 Task: Check the details of the extension "Grammarly".
Action: Mouse moved to (1368, 39)
Screenshot: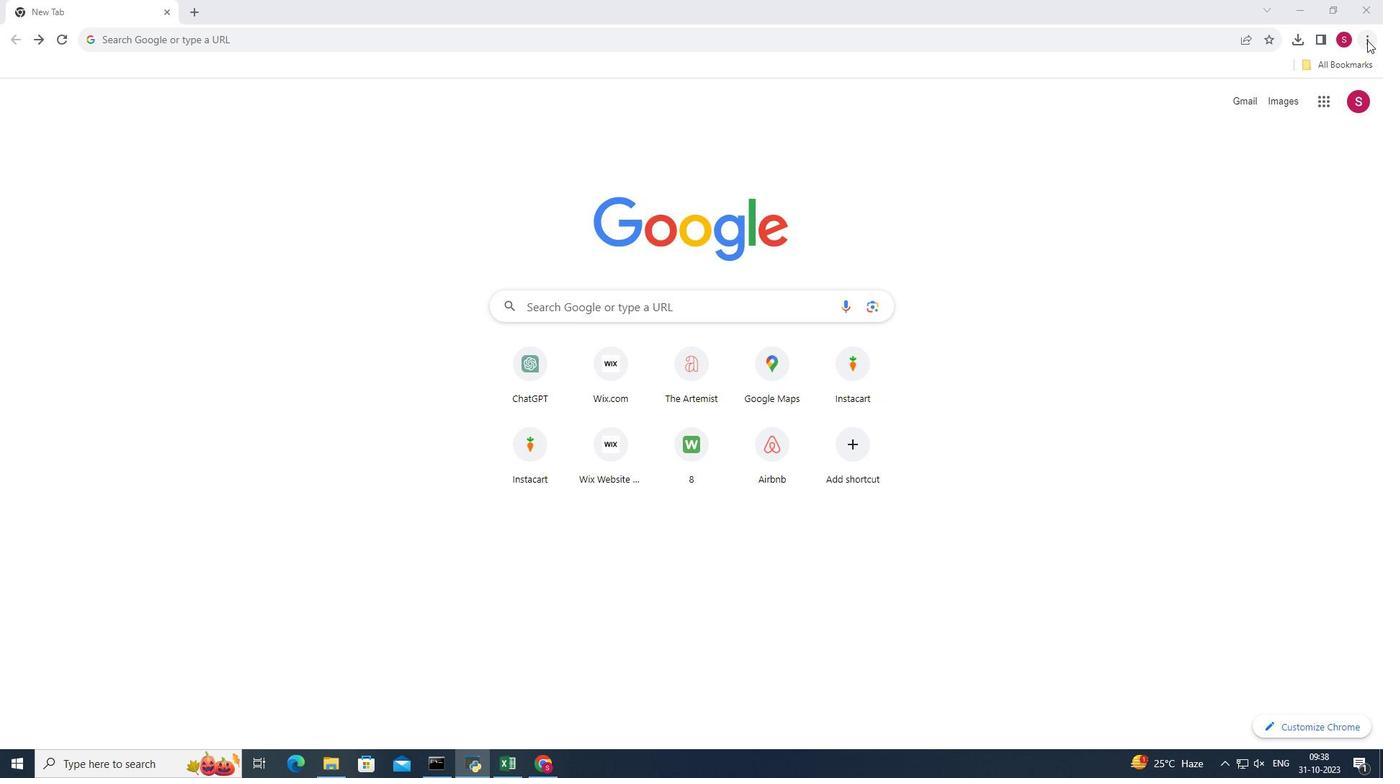 
Action: Mouse pressed left at (1368, 39)
Screenshot: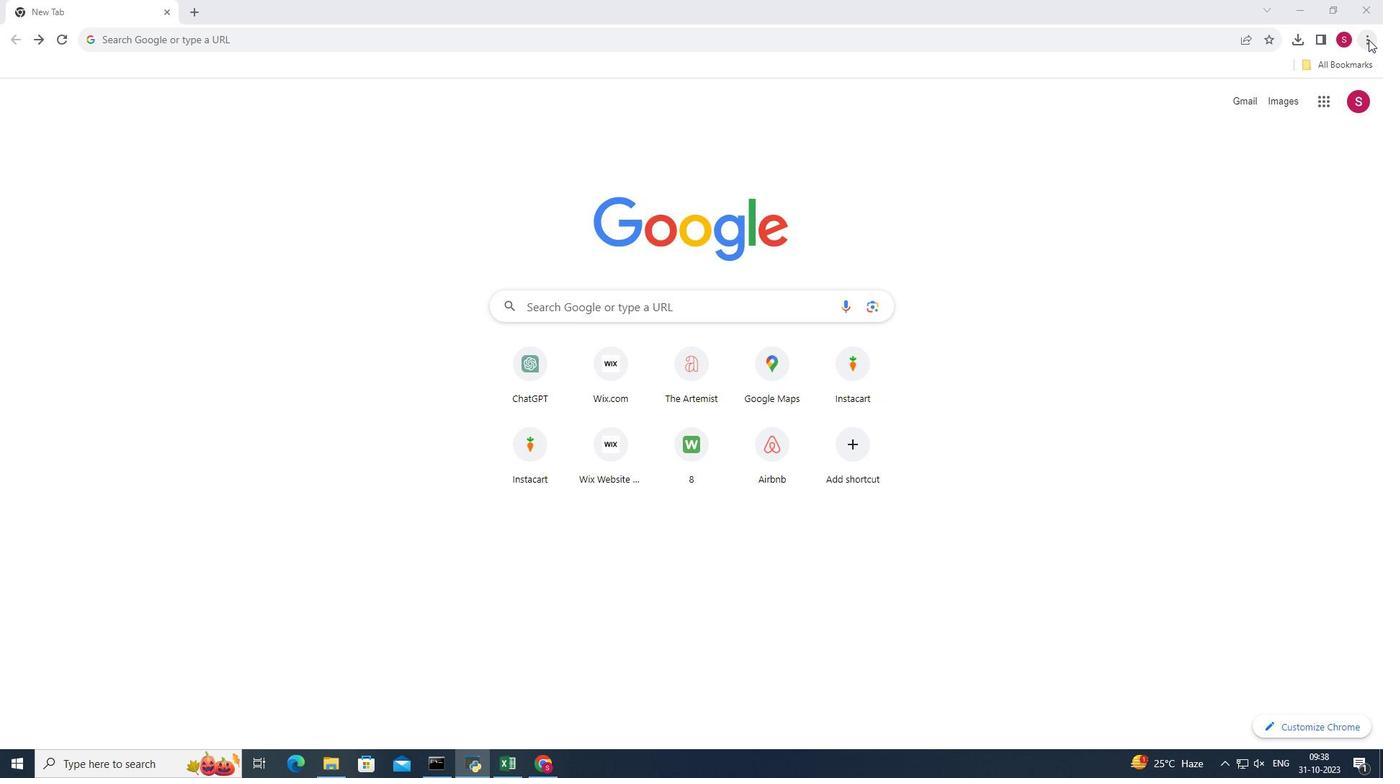
Action: Mouse moved to (1177, 177)
Screenshot: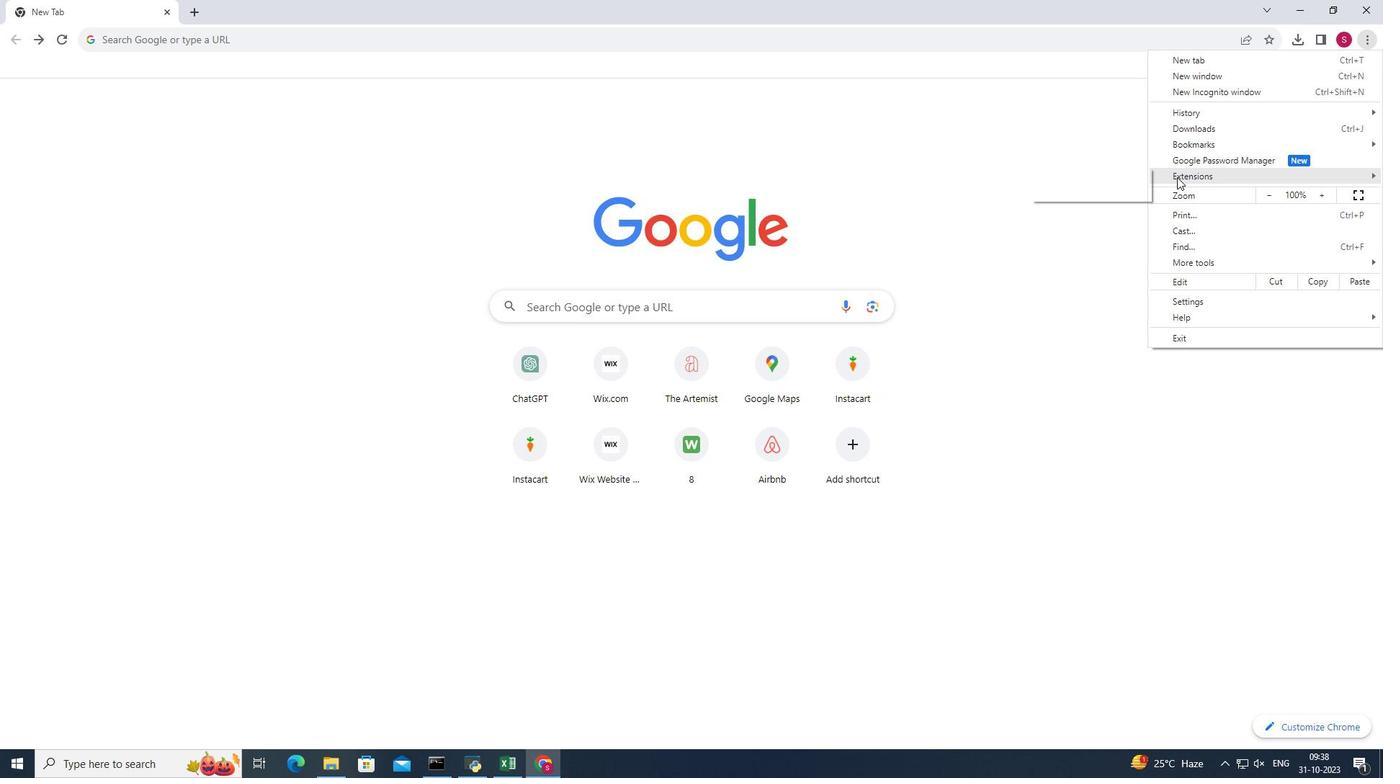 
Action: Mouse pressed left at (1177, 177)
Screenshot: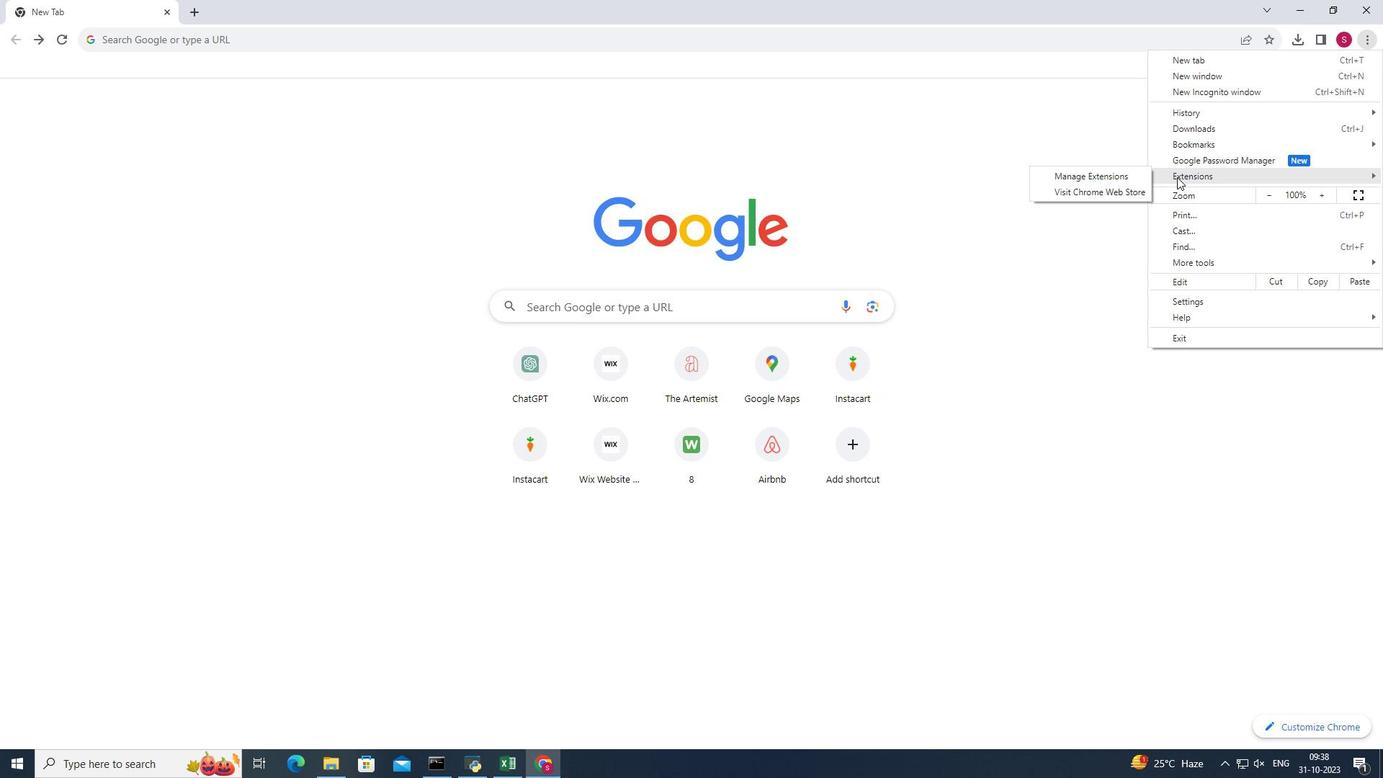 
Action: Mouse moved to (1129, 179)
Screenshot: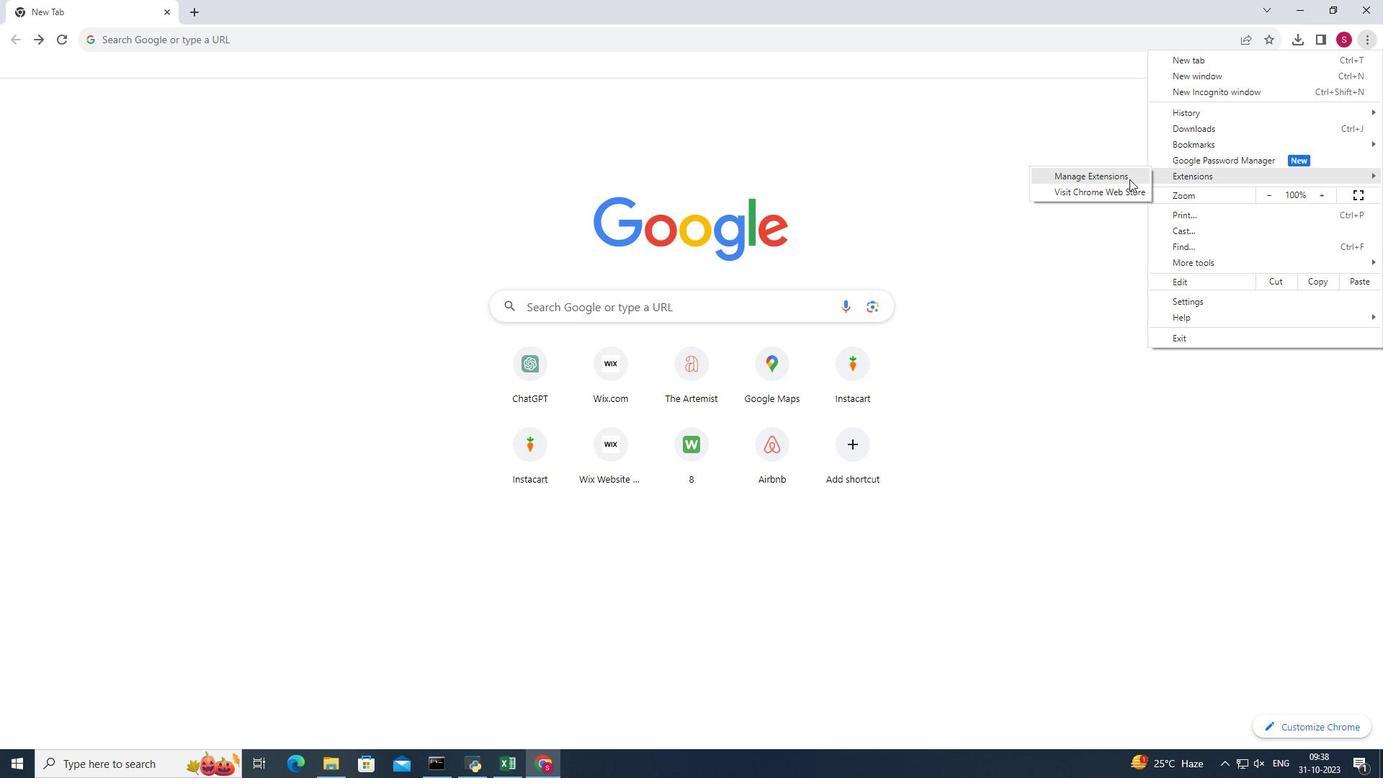 
Action: Mouse pressed left at (1129, 179)
Screenshot: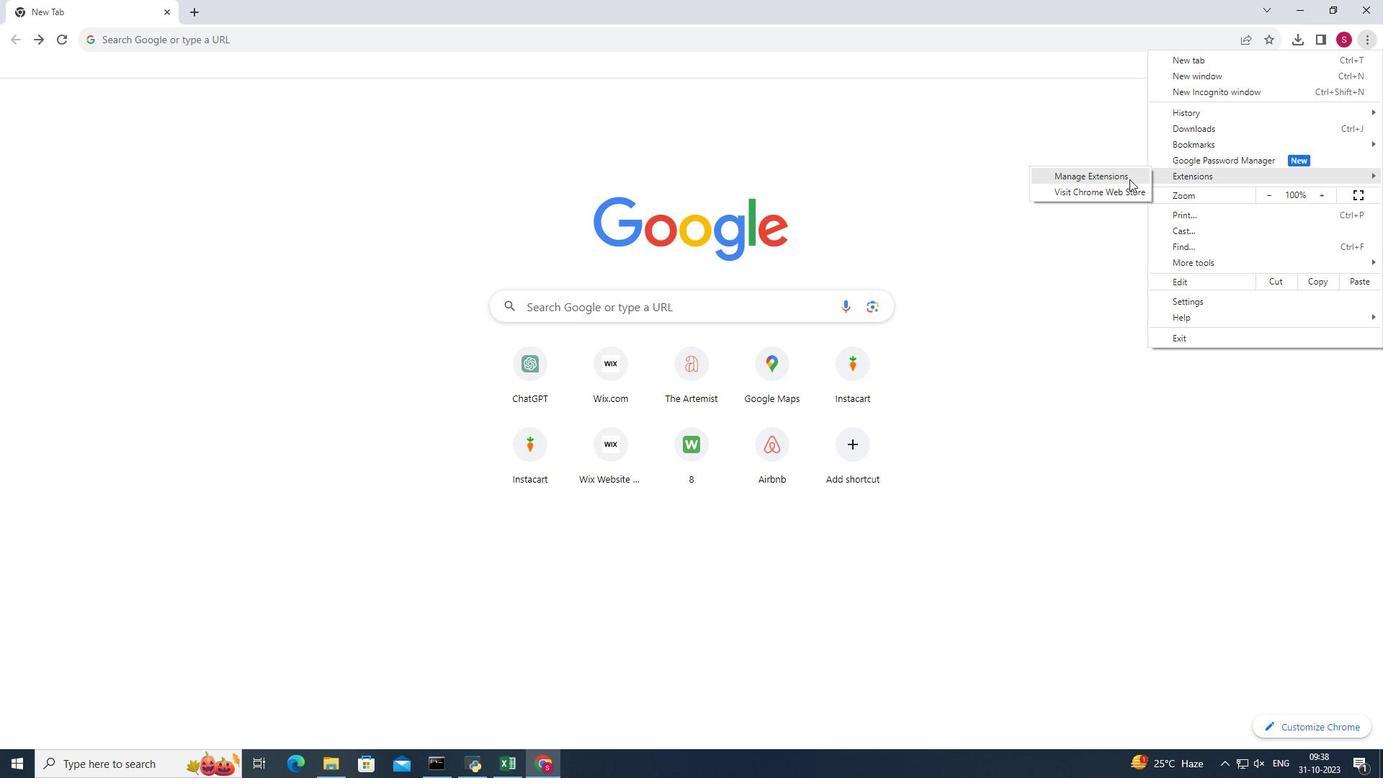 
Action: Mouse moved to (335, 204)
Screenshot: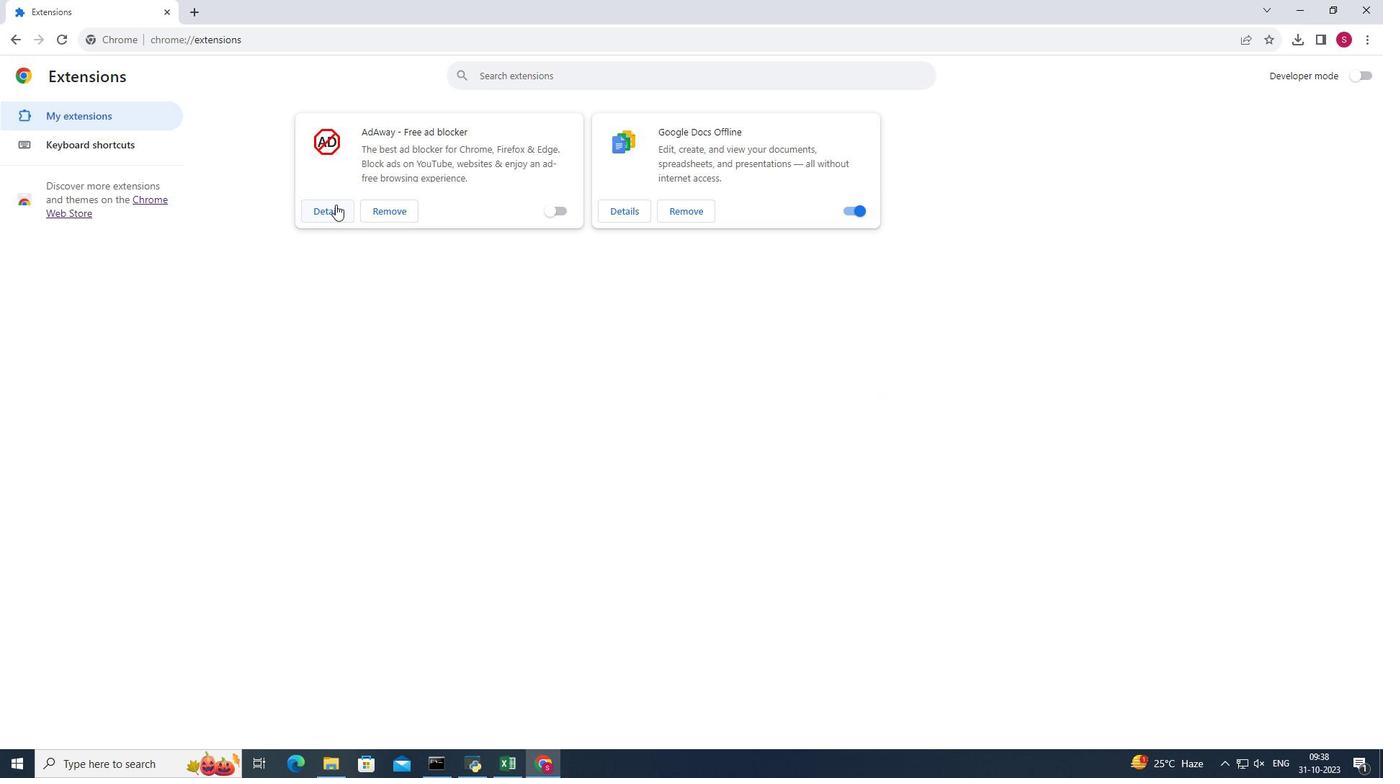 
Action: Mouse pressed left at (335, 204)
Screenshot: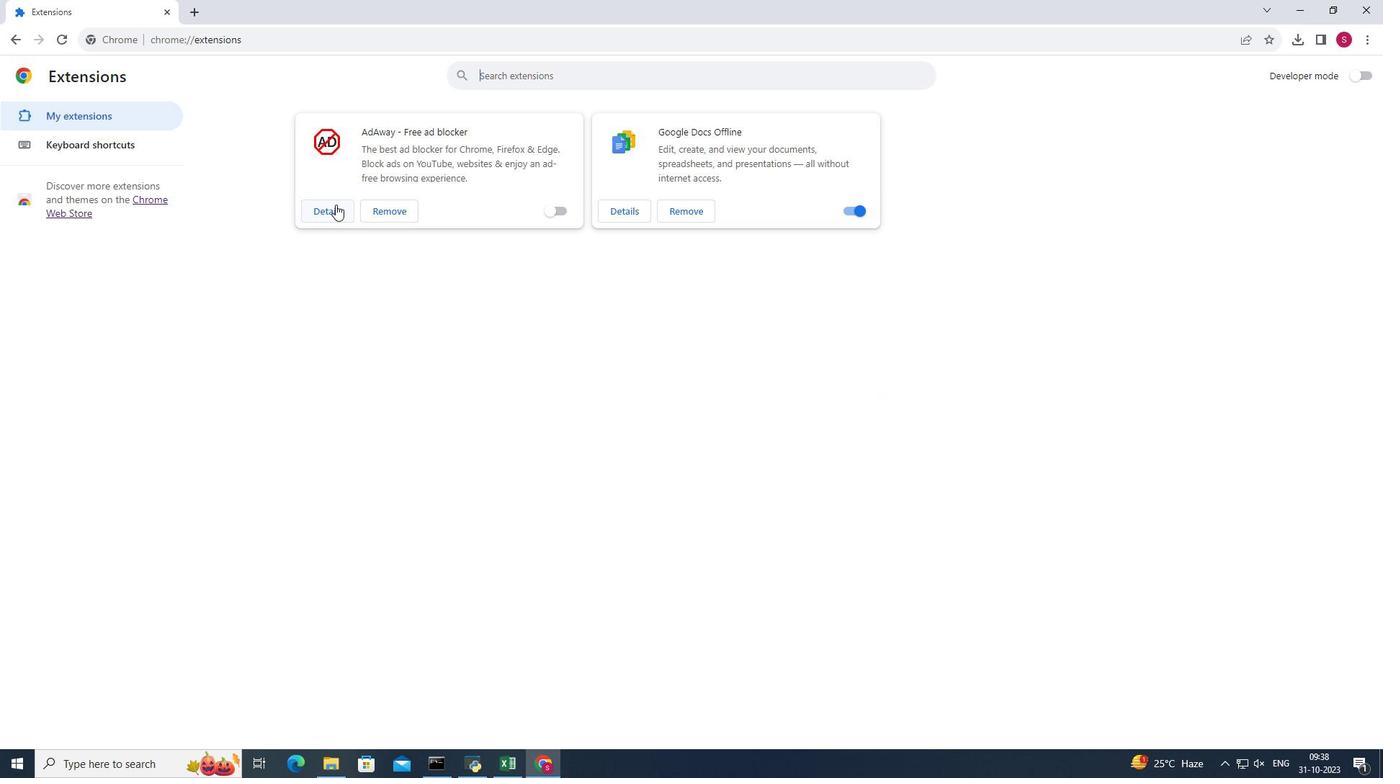 
